 Task: Toggle the exclude git ignore option in the explorer.
Action: Mouse moved to (13, 709)
Screenshot: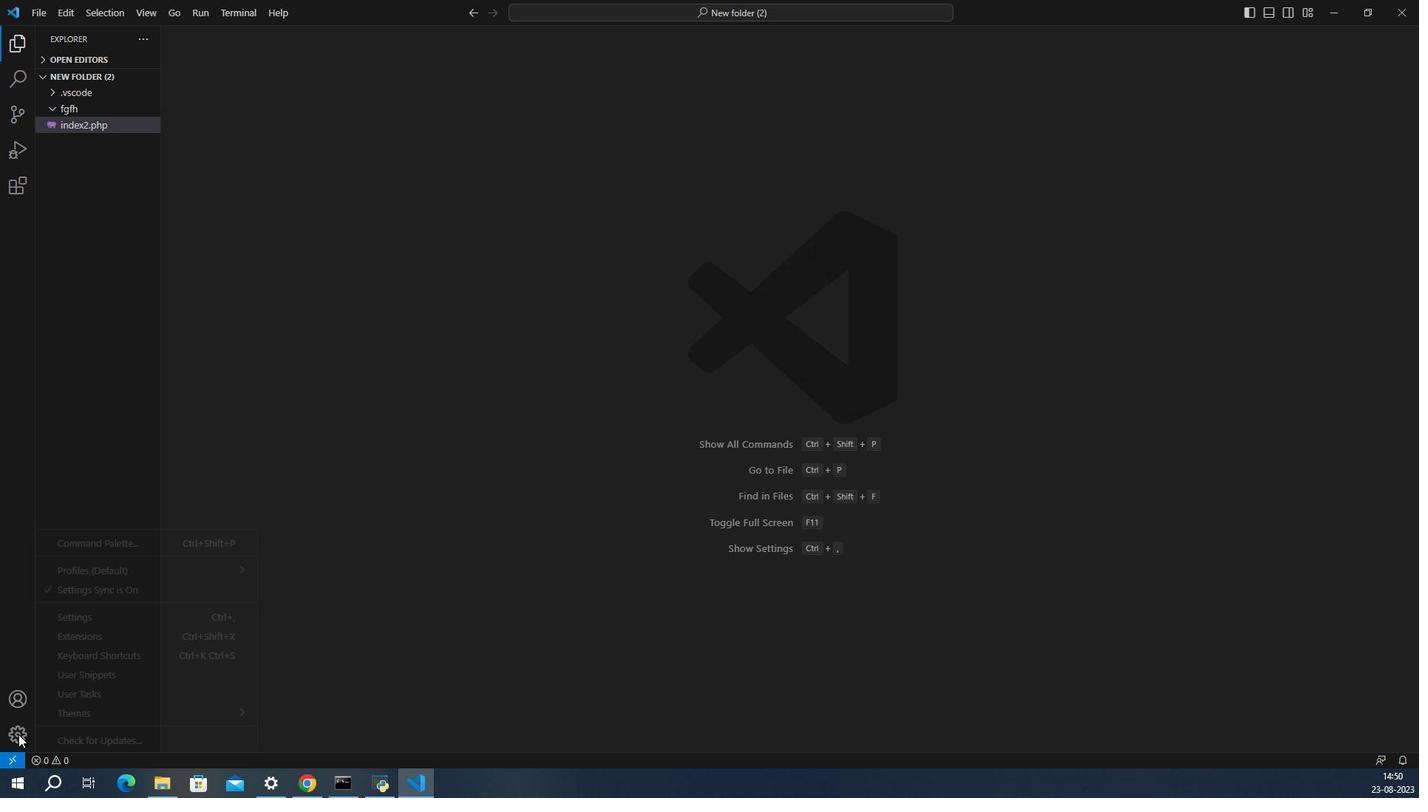 
Action: Mouse pressed left at (13, 709)
Screenshot: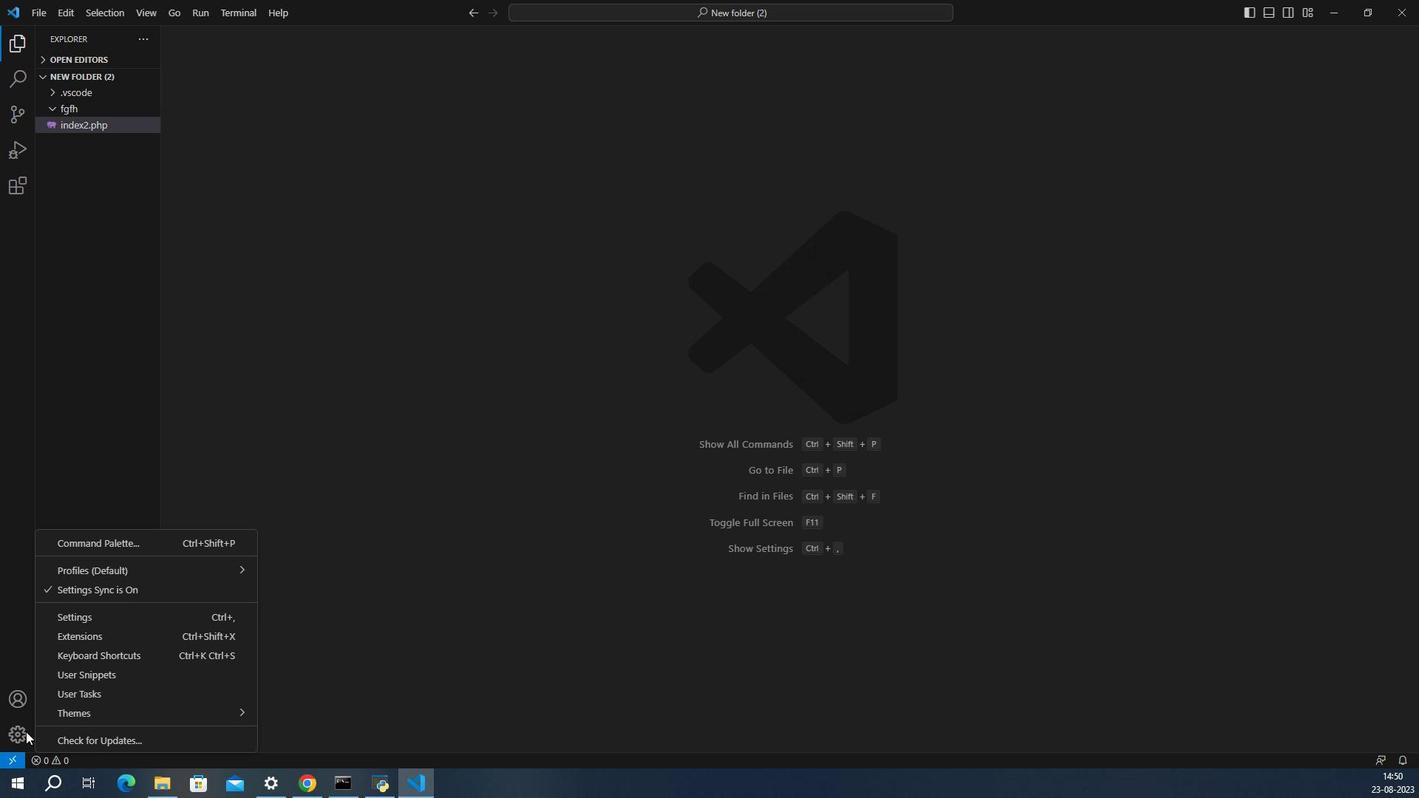 
Action: Mouse moved to (89, 616)
Screenshot: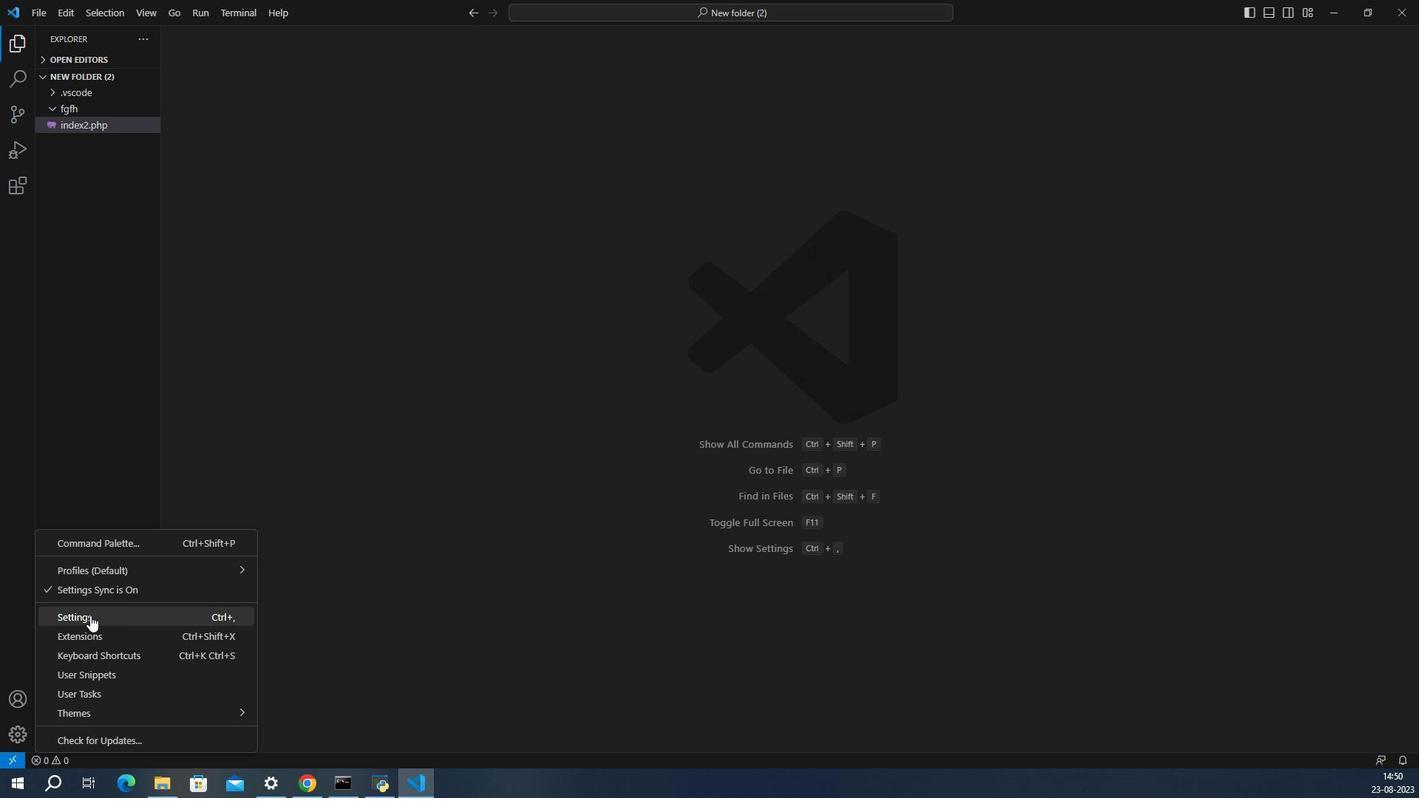 
Action: Mouse pressed left at (89, 616)
Screenshot: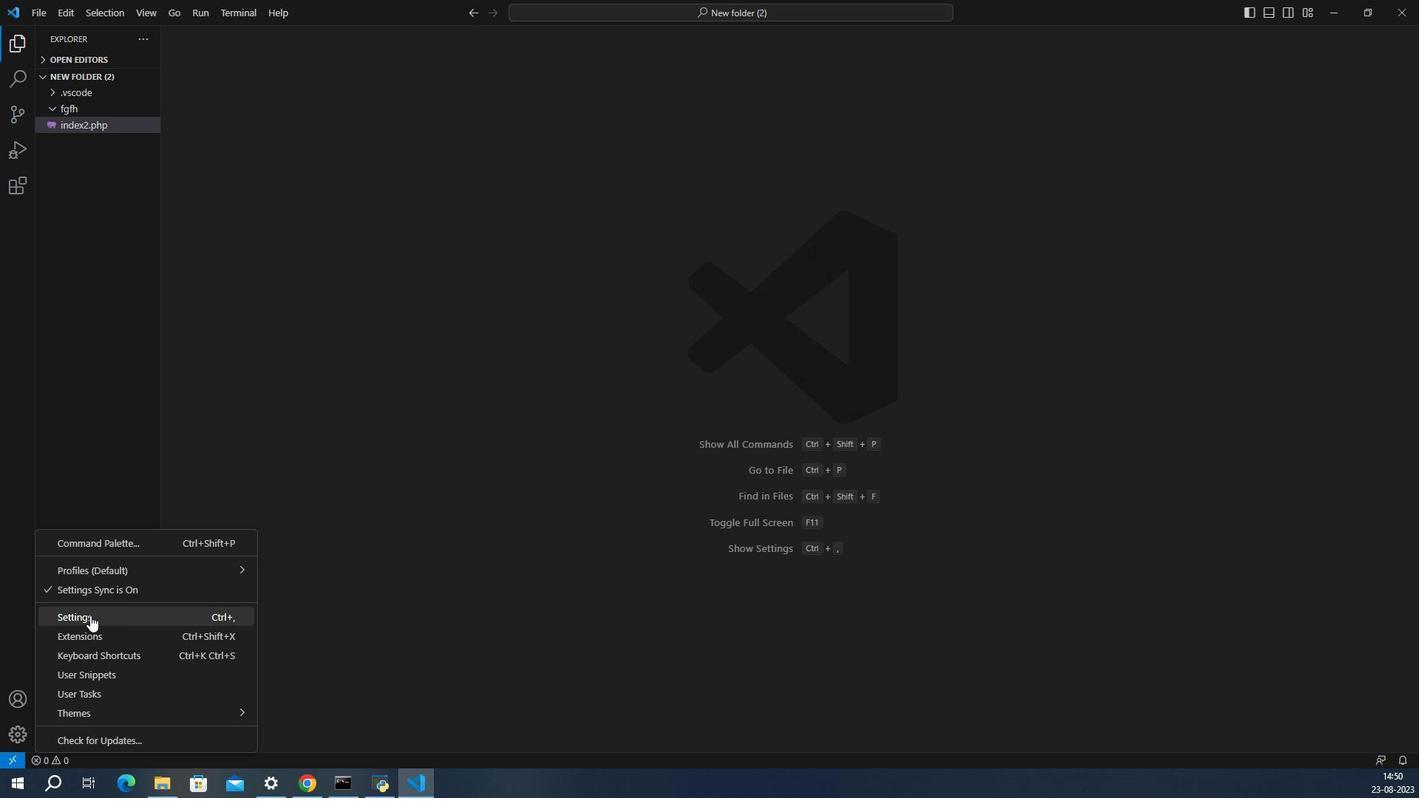 
Action: Mouse moved to (663, 589)
Screenshot: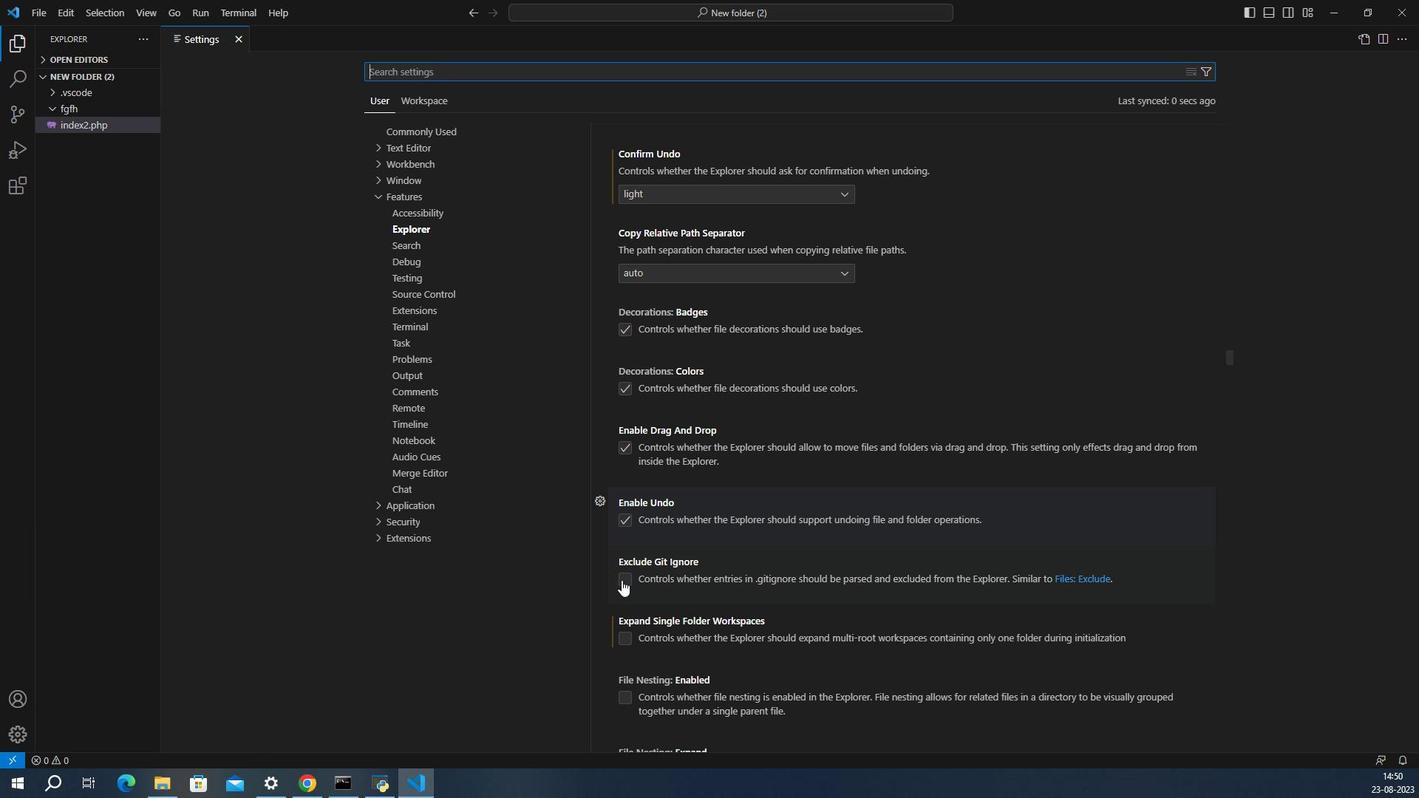 
Action: Mouse pressed left at (663, 589)
Screenshot: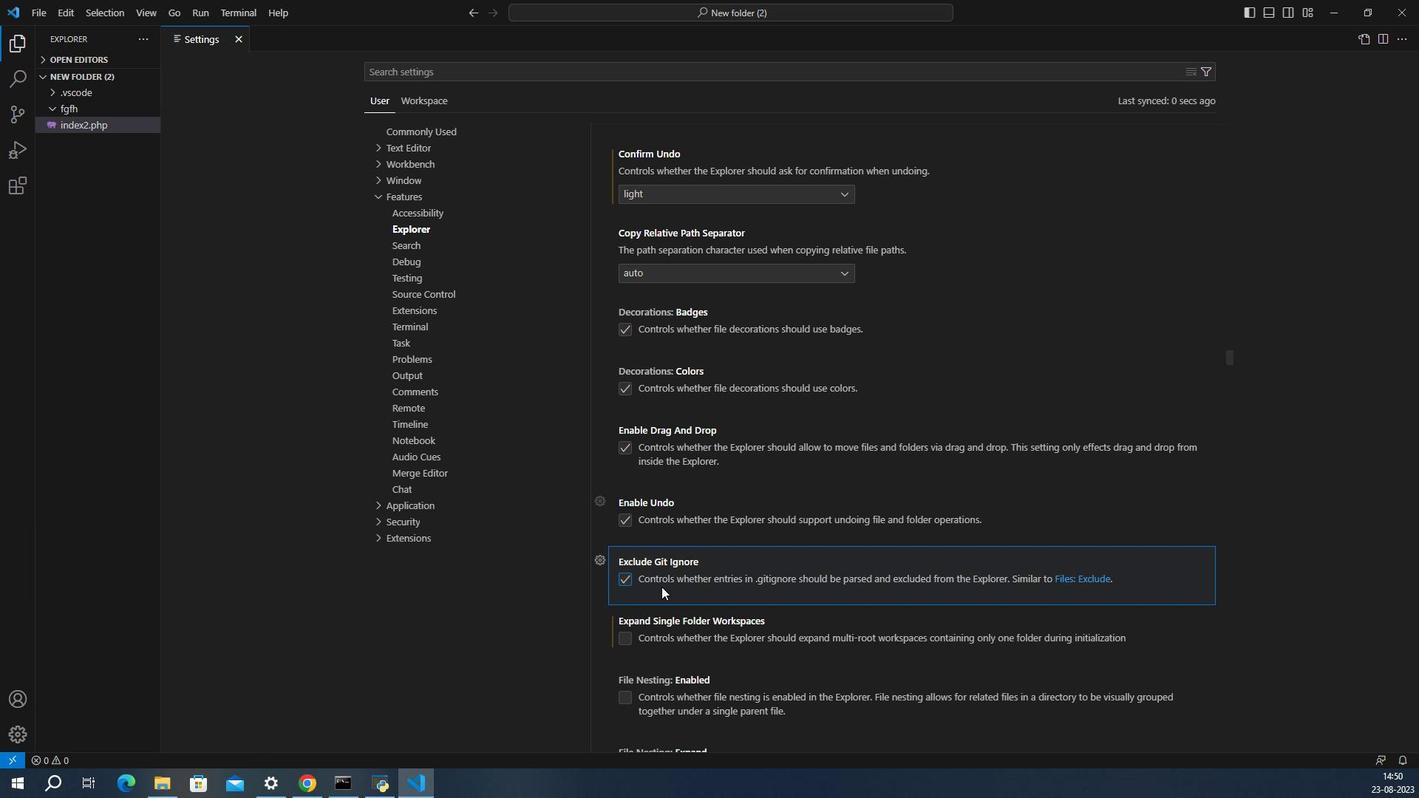 
Action: Mouse moved to (710, 594)
Screenshot: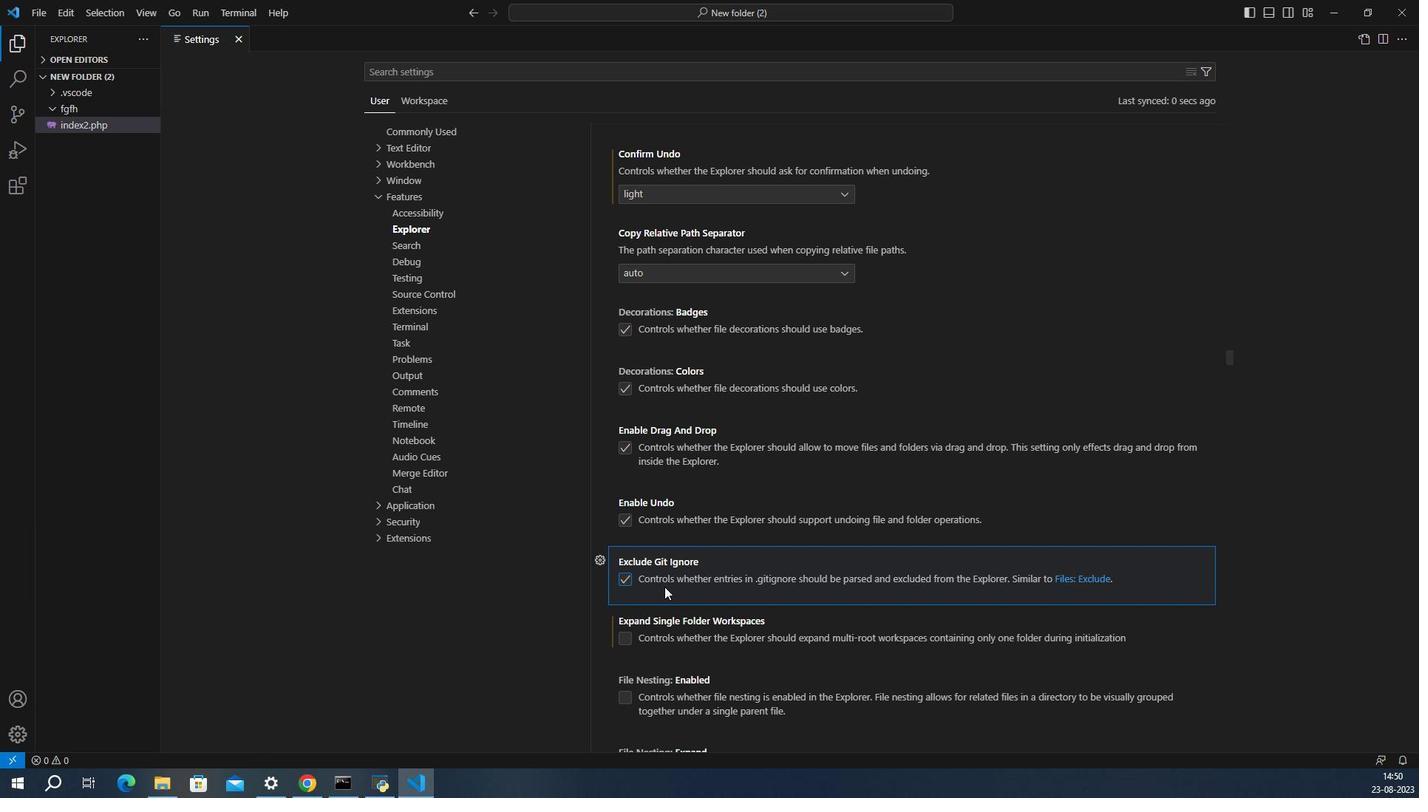 
